 Task: Add a dependency to the task Fix issue causing incorrect data to be stored in the database , the existing task  Improve form validation for better user input handling in the project TowerLine.
Action: Mouse moved to (47, 396)
Screenshot: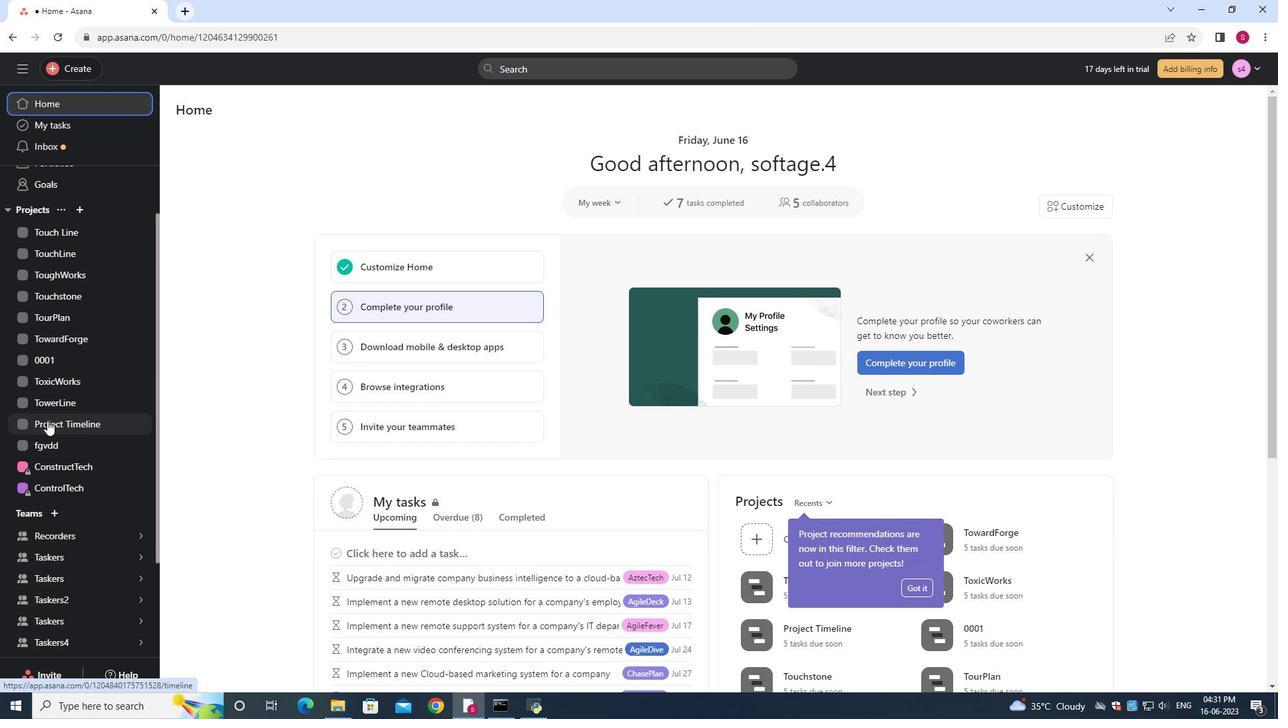 
Action: Mouse pressed left at (47, 396)
Screenshot: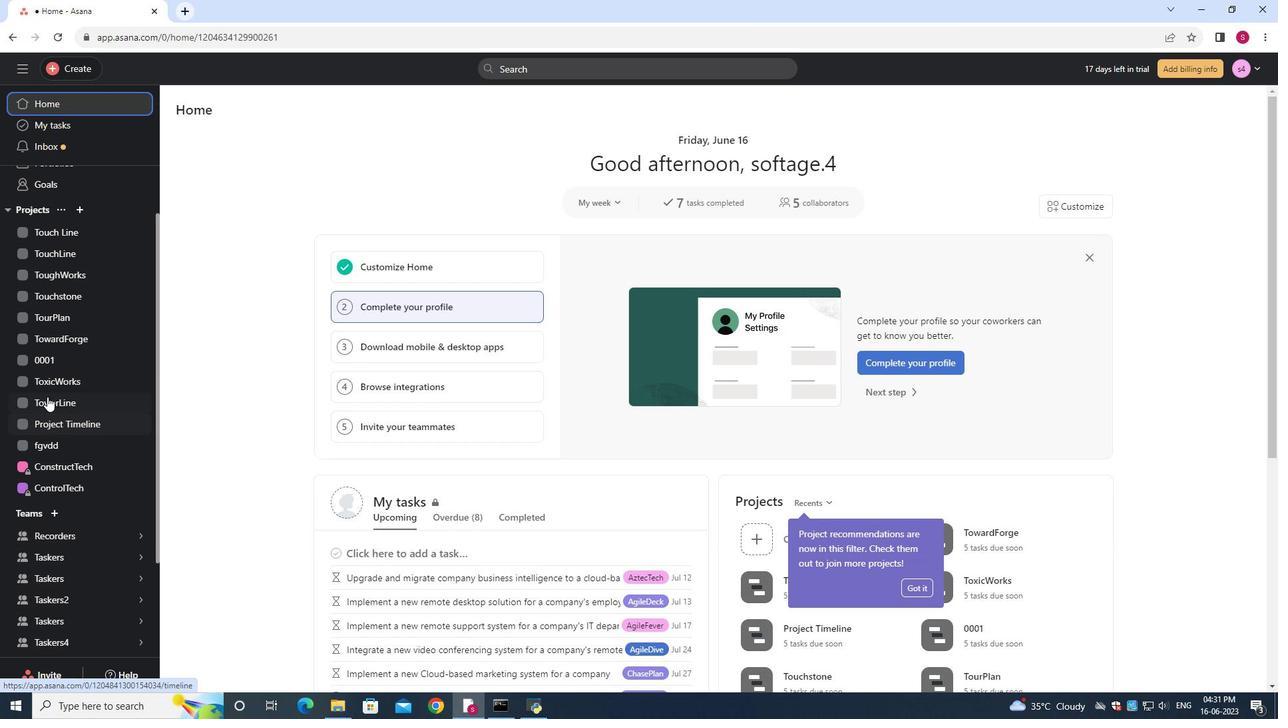 
Action: Mouse moved to (233, 137)
Screenshot: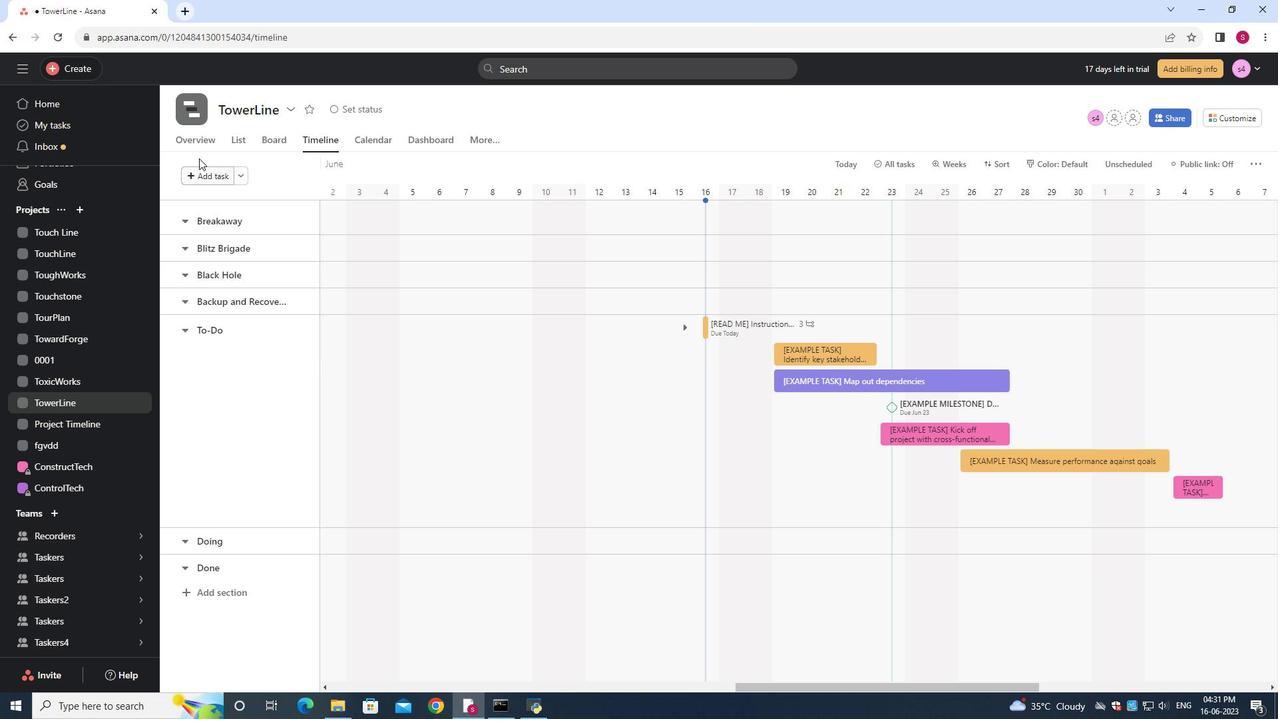 
Action: Mouse pressed left at (233, 137)
Screenshot: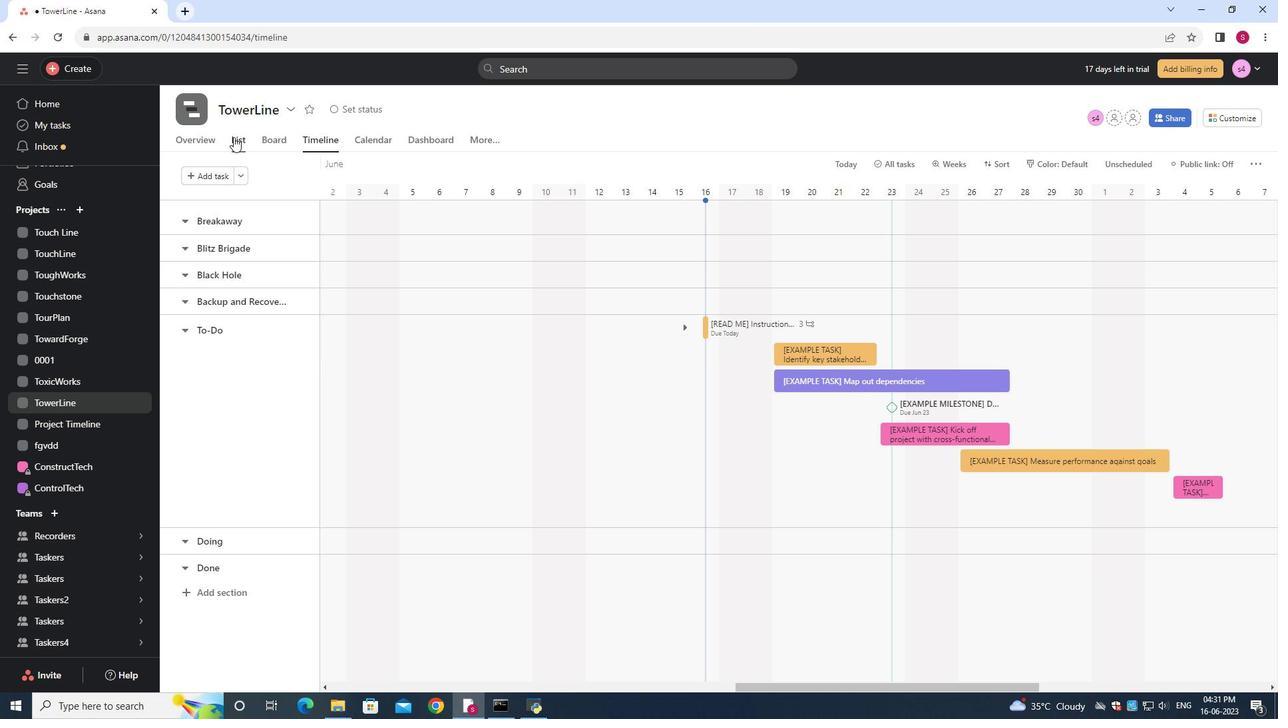 
Action: Mouse moved to (572, 263)
Screenshot: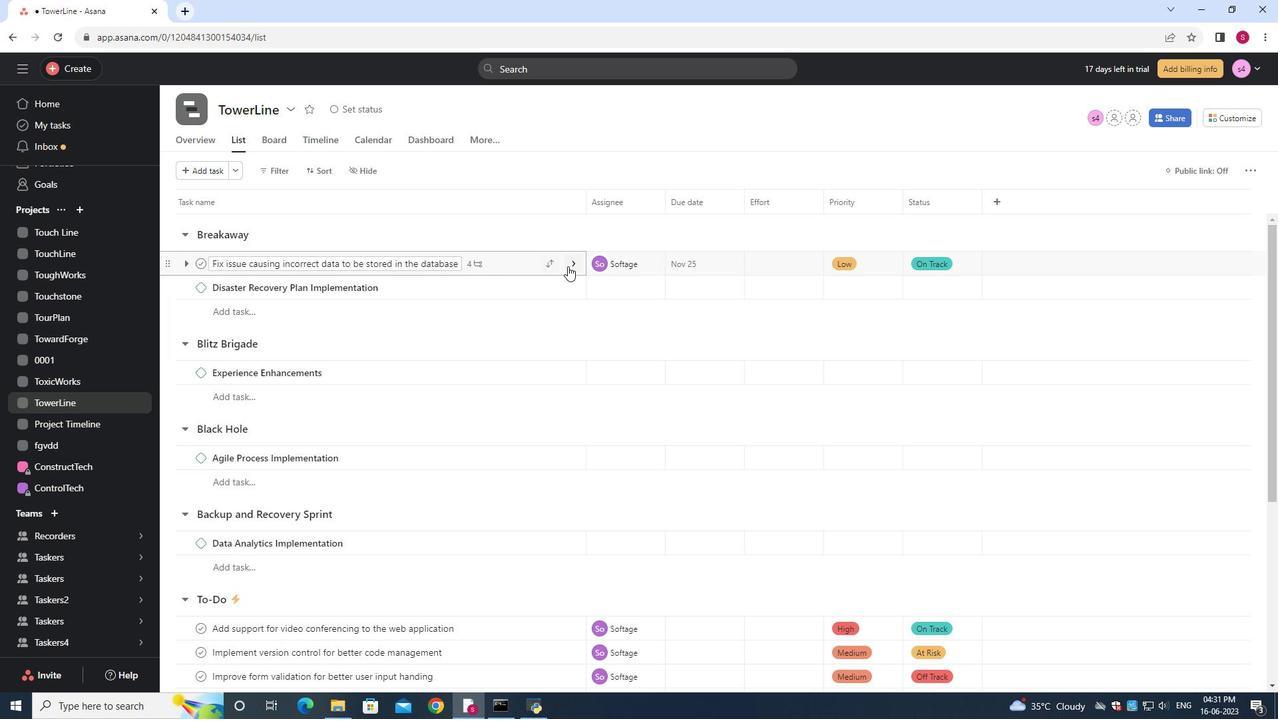 
Action: Mouse pressed left at (572, 263)
Screenshot: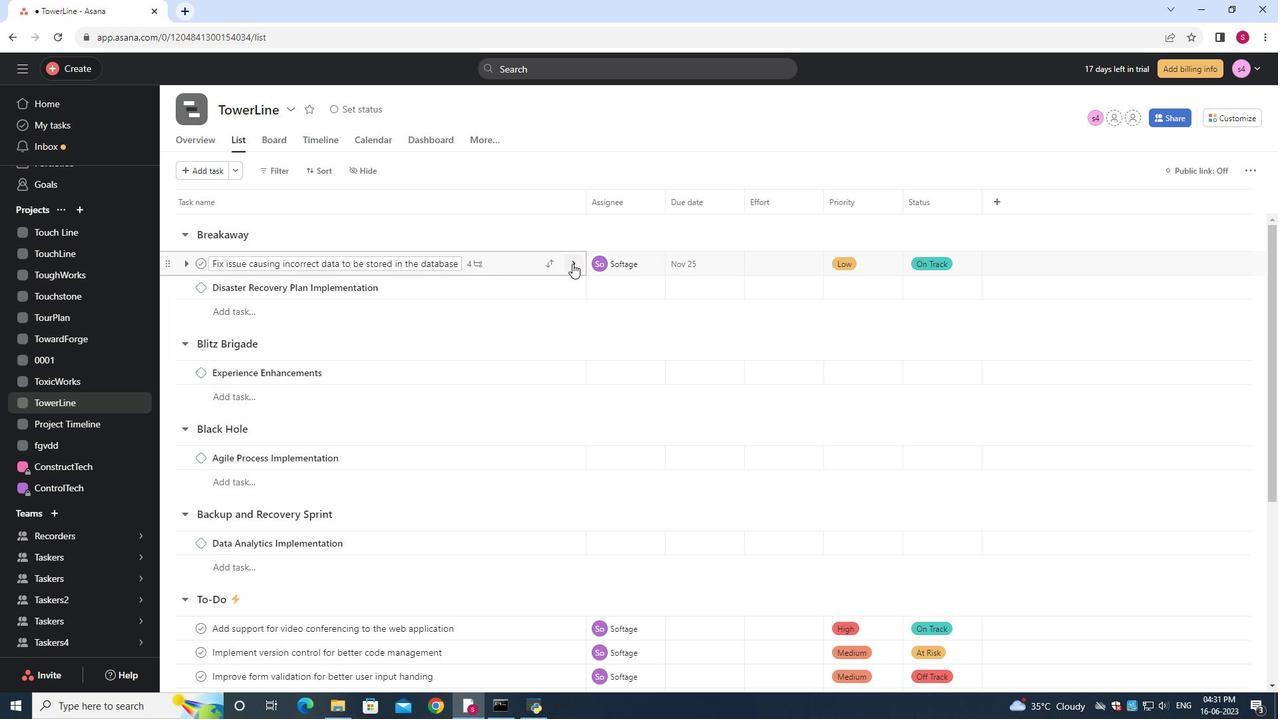 
Action: Mouse moved to (947, 364)
Screenshot: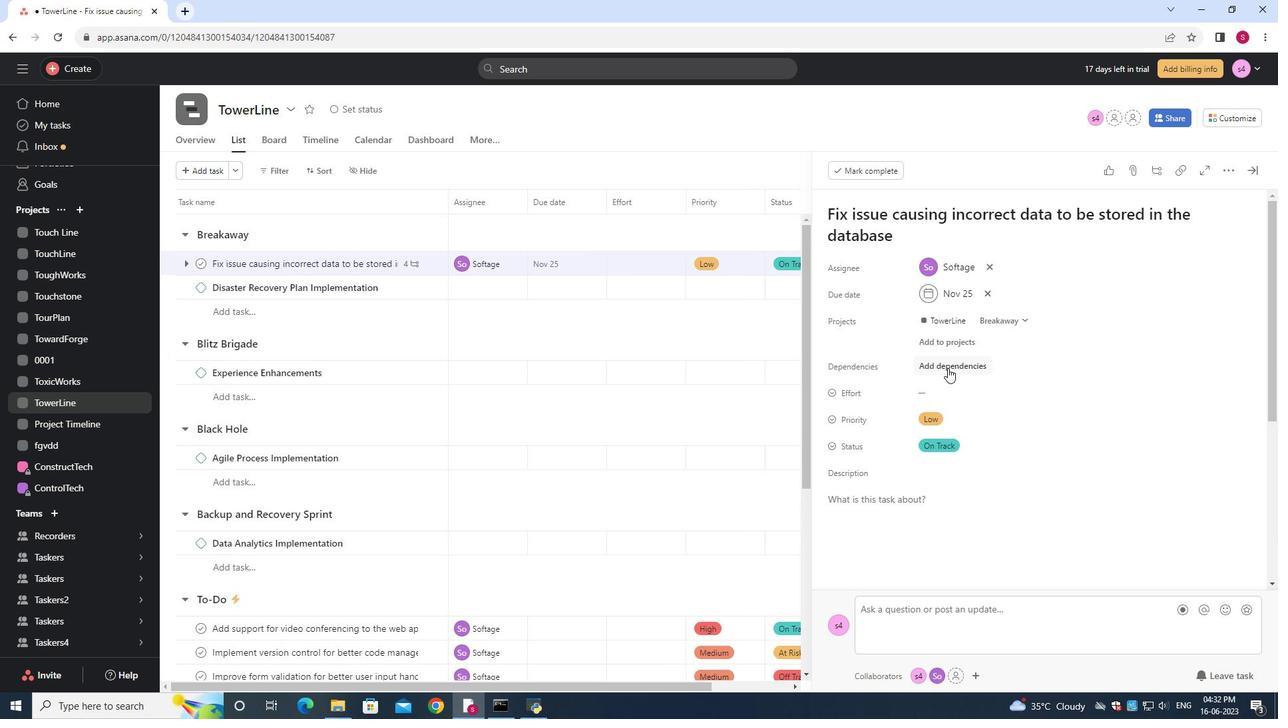 
Action: Mouse pressed left at (947, 364)
Screenshot: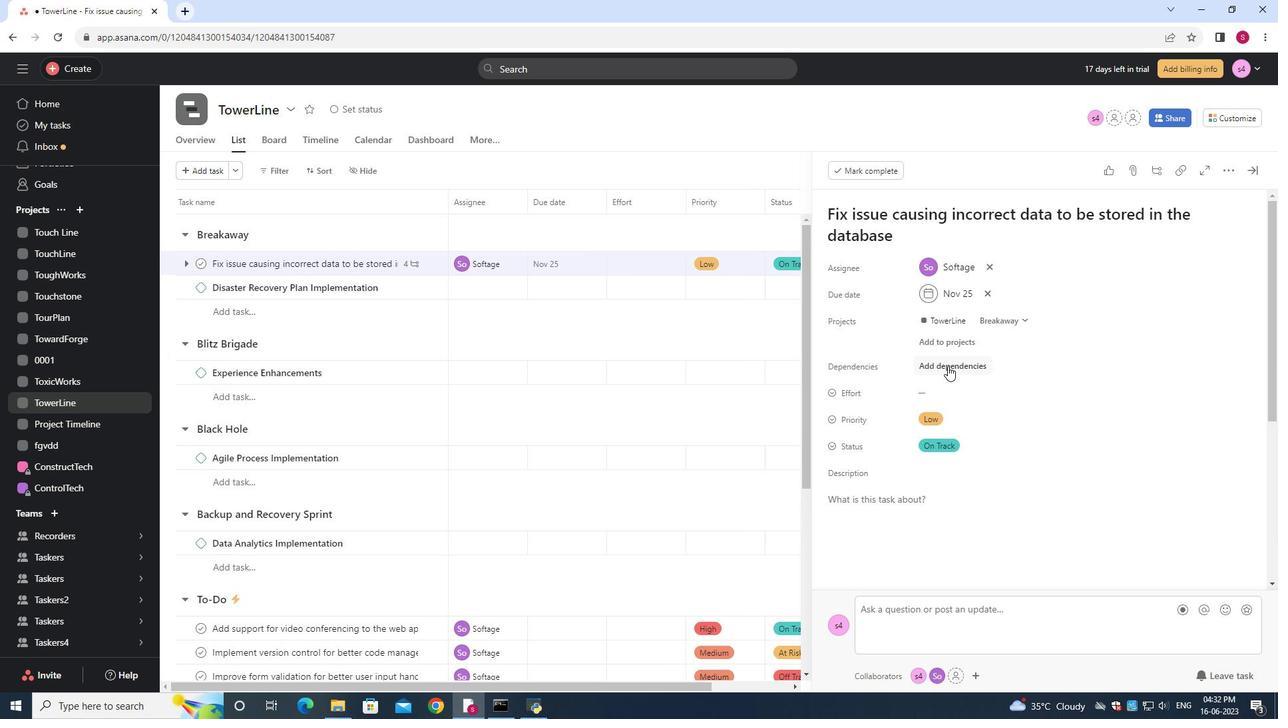 
Action: Mouse moved to (1027, 419)
Screenshot: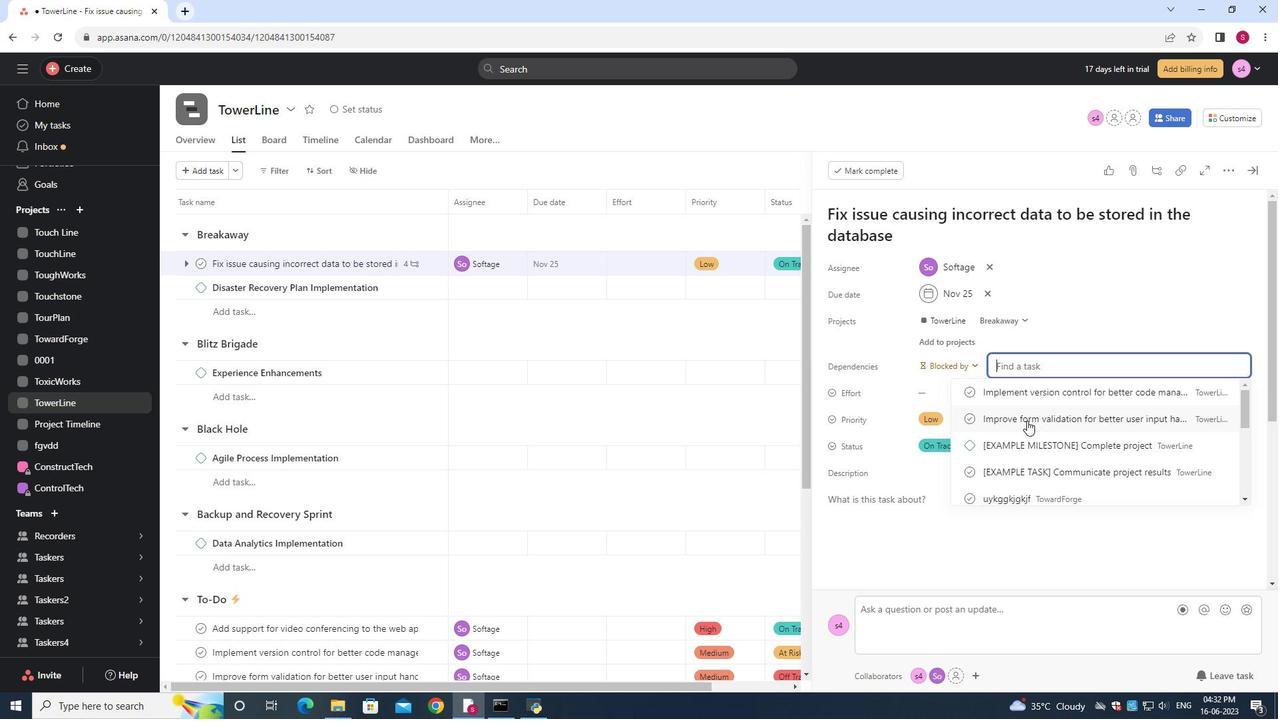 
Action: Mouse pressed left at (1027, 419)
Screenshot: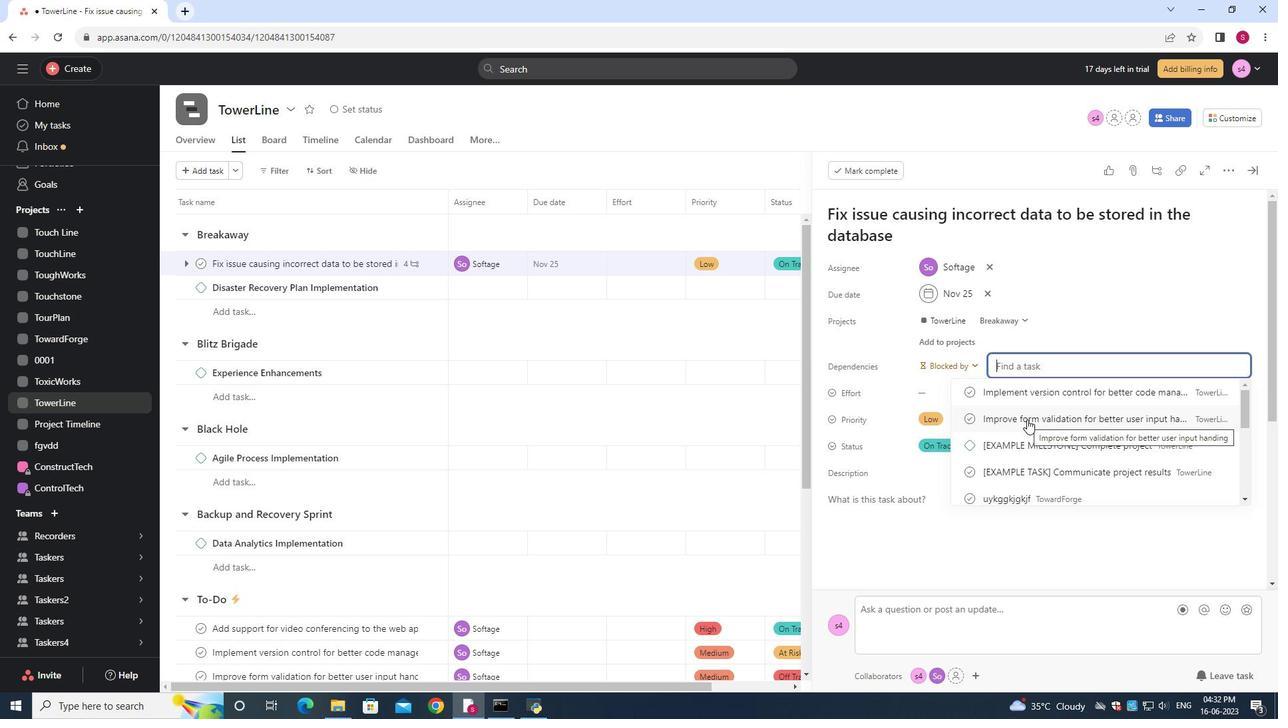 
